 Task: Use Broadcast News Medium Effect in this video Movie B.mp4
Action: Mouse moved to (250, 27)
Screenshot: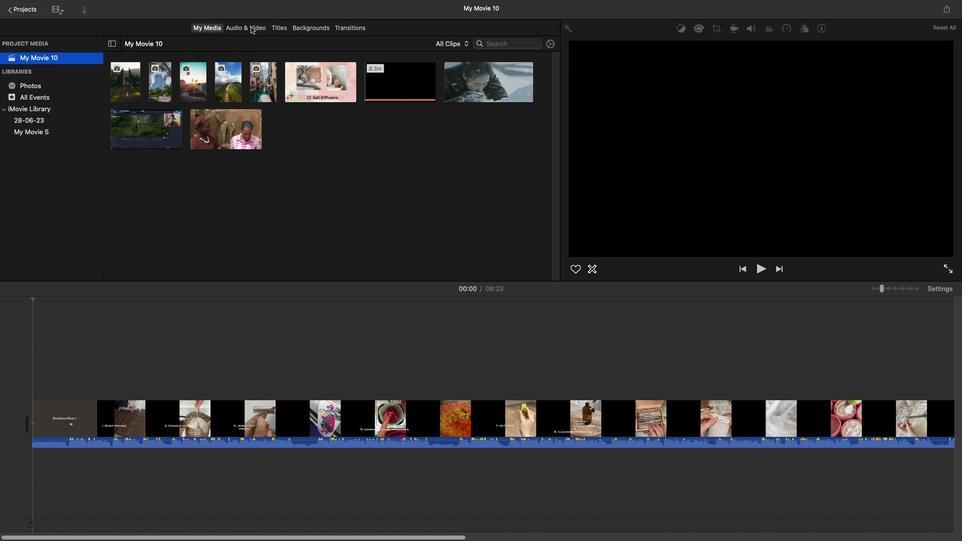 
Action: Mouse pressed left at (250, 27)
Screenshot: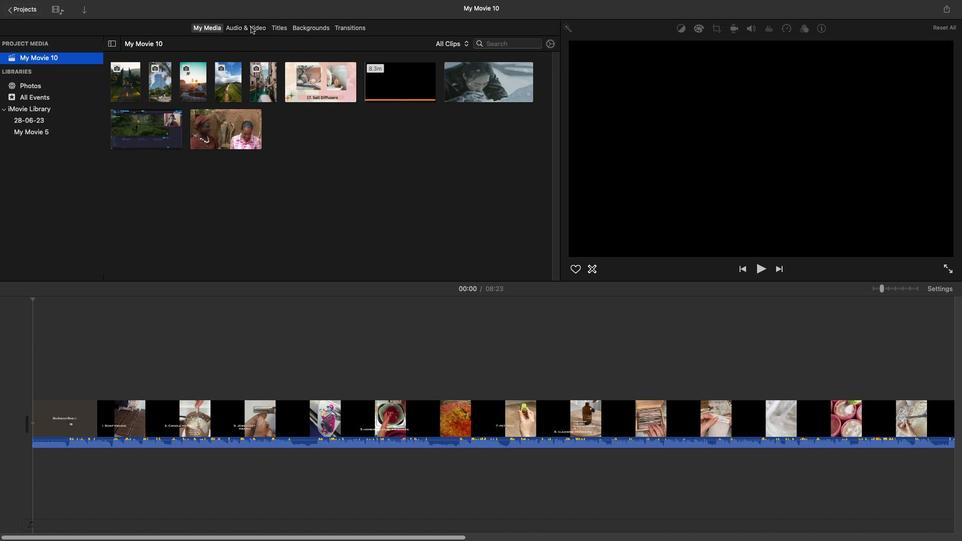 
Action: Mouse moved to (157, 193)
Screenshot: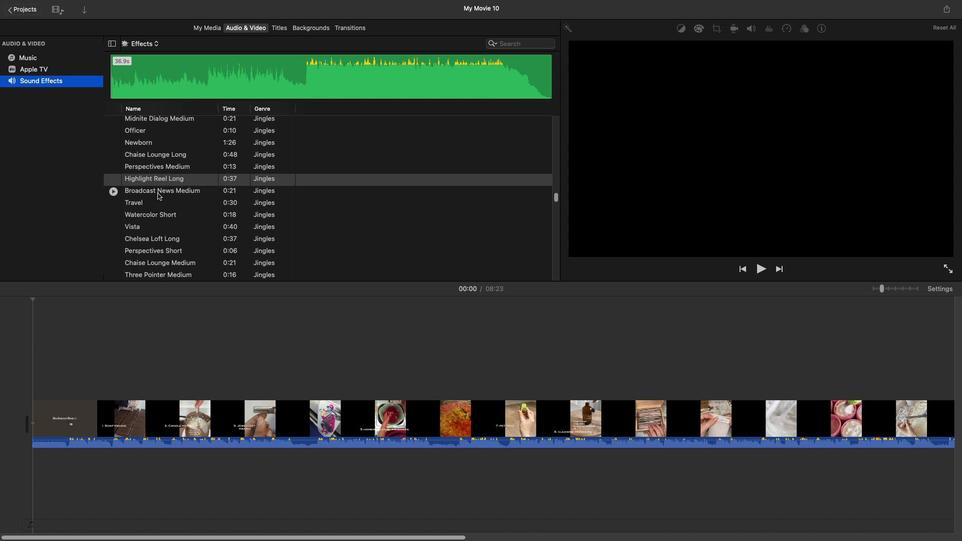
Action: Mouse pressed left at (157, 193)
Screenshot: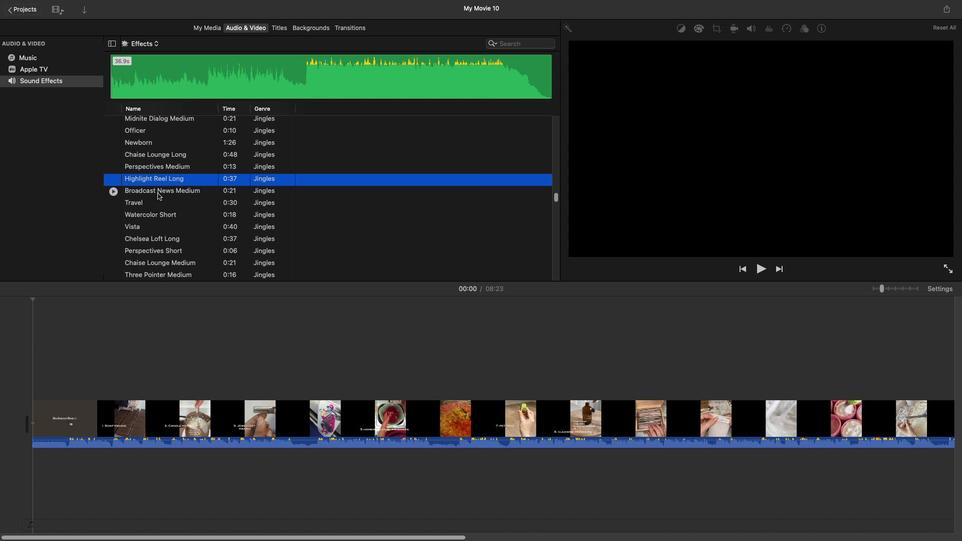 
Action: Mouse pressed left at (157, 193)
Screenshot: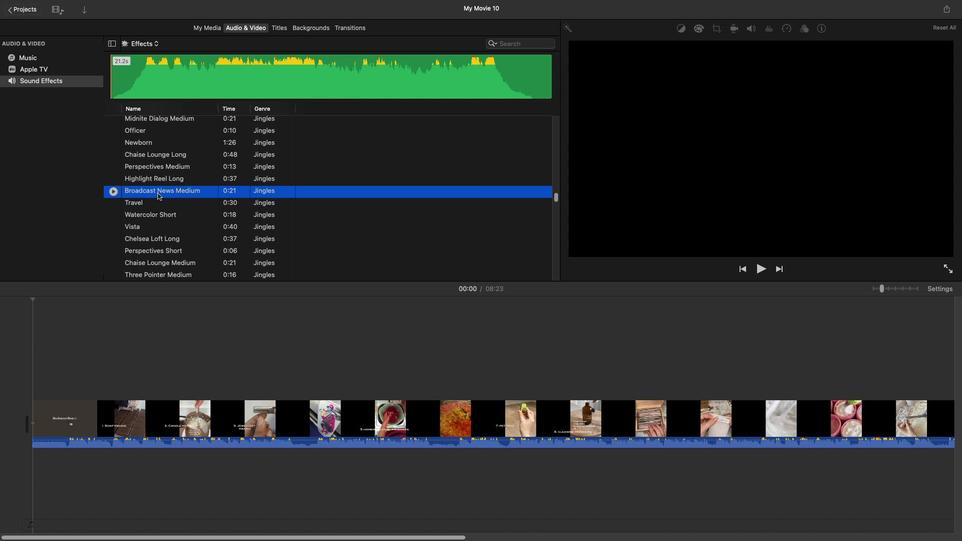 
Action: Mouse moved to (21, 512)
Screenshot: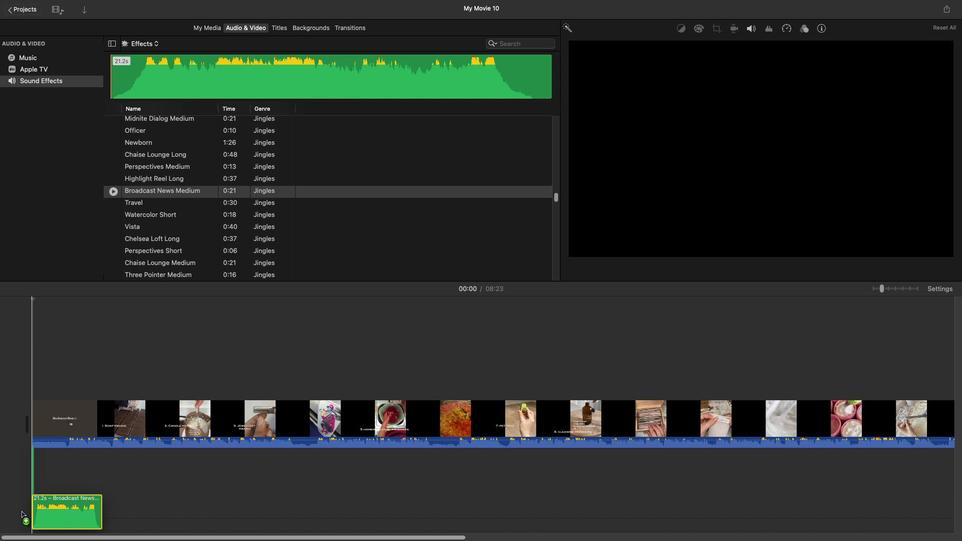 
